 Task: Check the median days on the market of all home types in the last 5 years.
Action: Mouse moved to (818, 68)
Screenshot: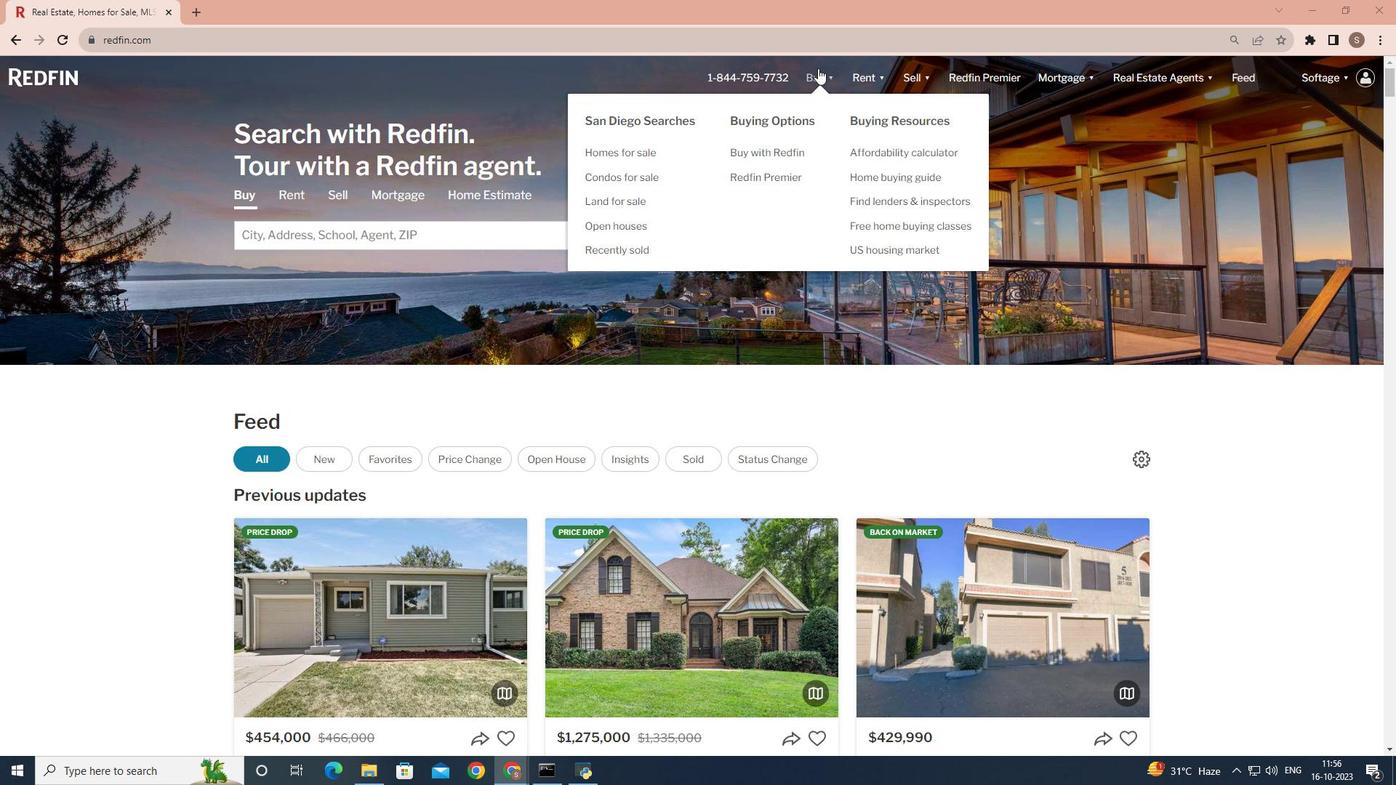 
Action: Mouse pressed left at (818, 68)
Screenshot: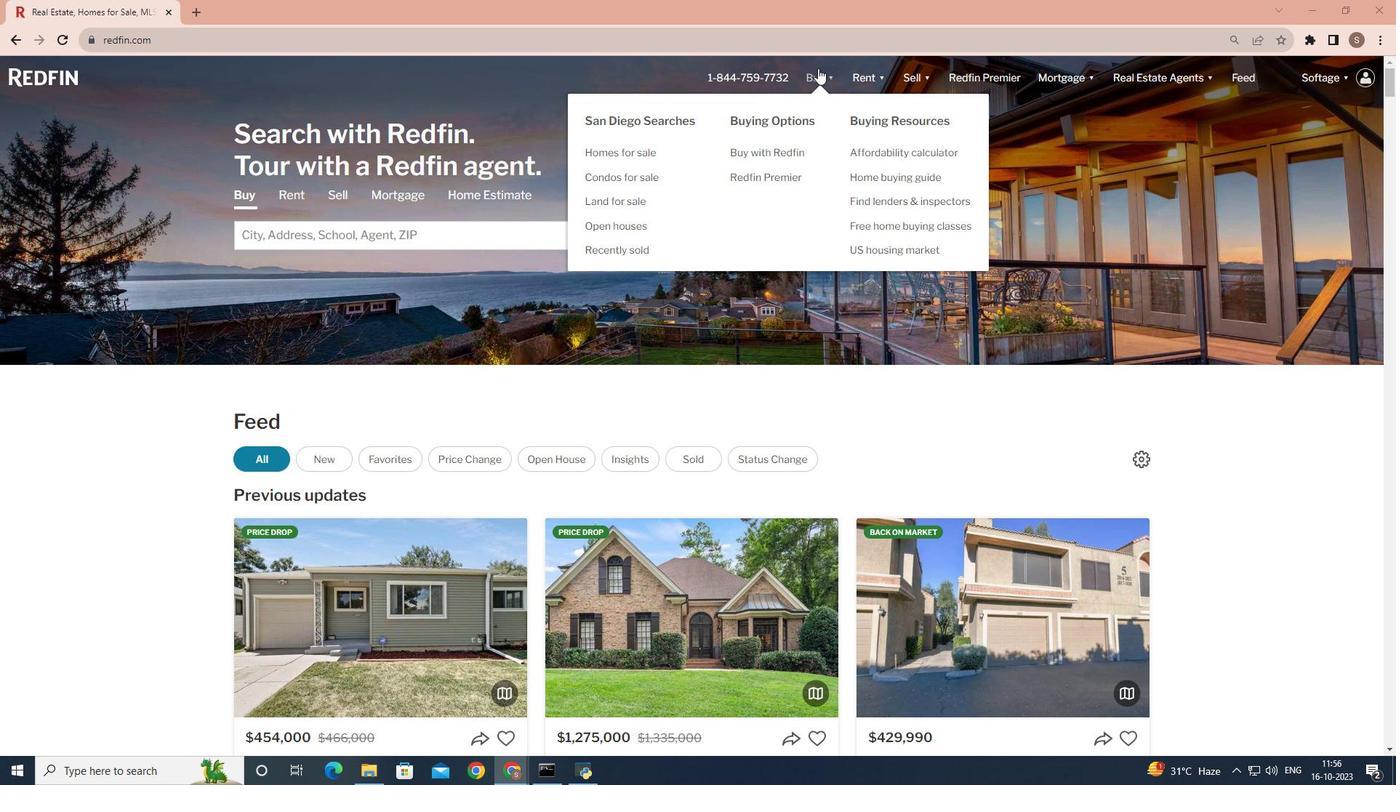
Action: Mouse moved to (481, 312)
Screenshot: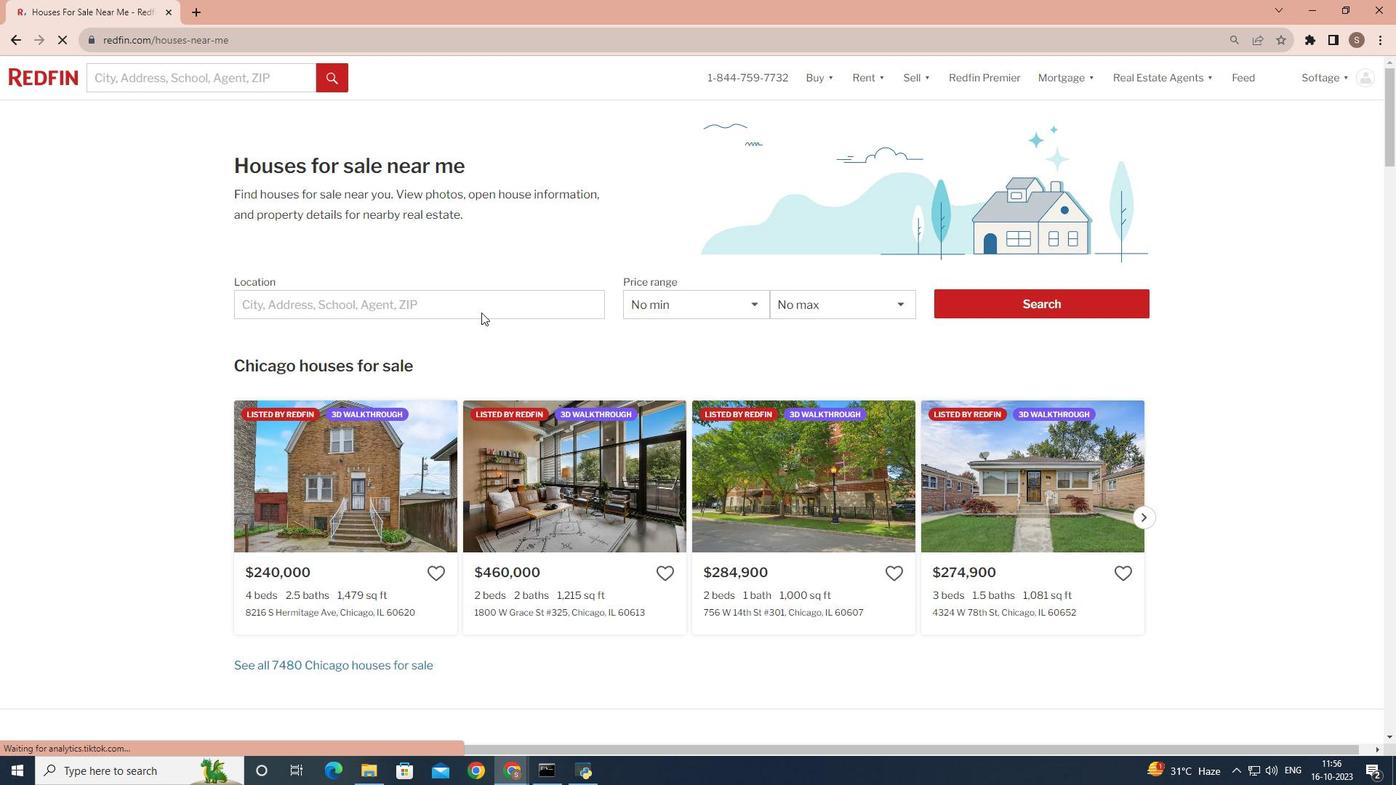 
Action: Mouse pressed left at (481, 312)
Screenshot: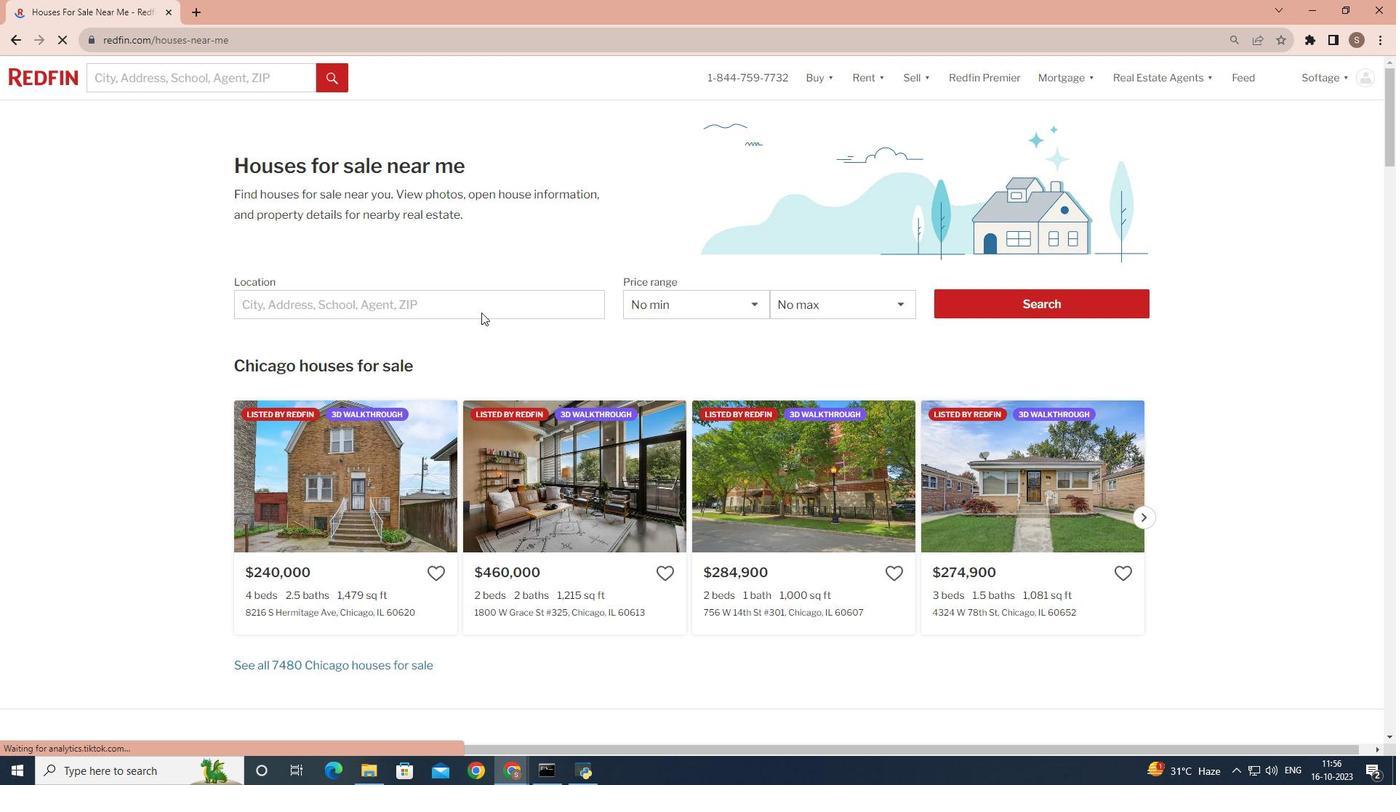 
Action: Mouse moved to (459, 304)
Screenshot: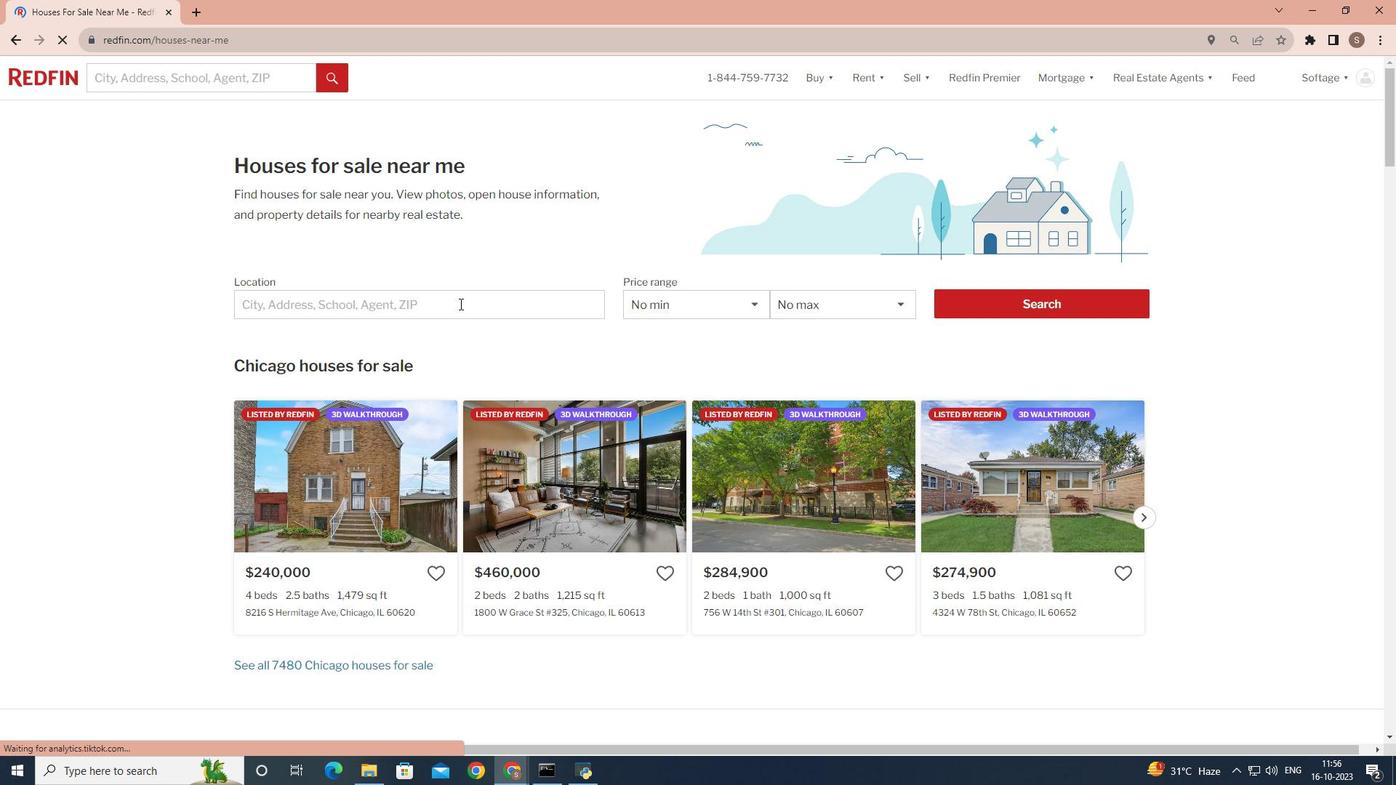
Action: Mouse pressed left at (459, 304)
Screenshot: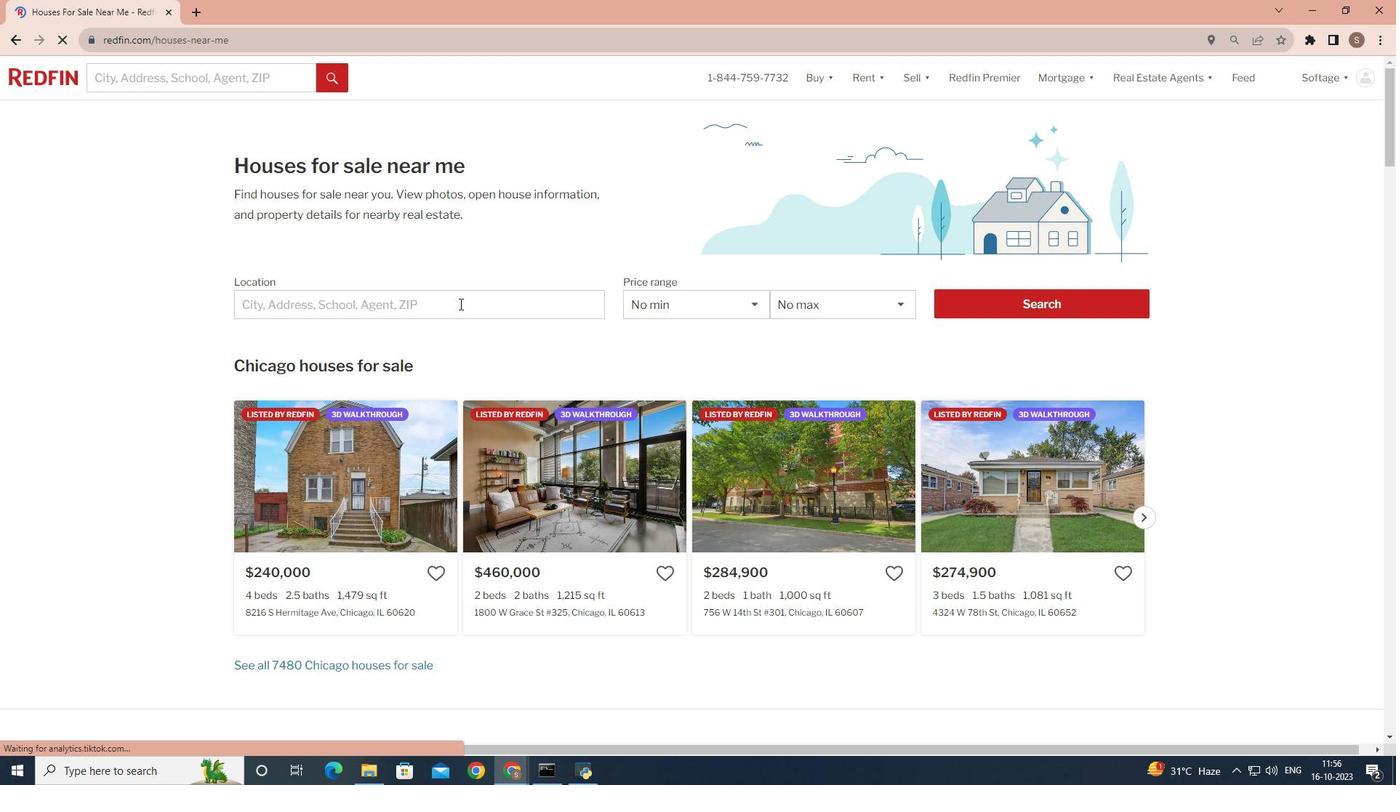 
Action: Mouse moved to (394, 304)
Screenshot: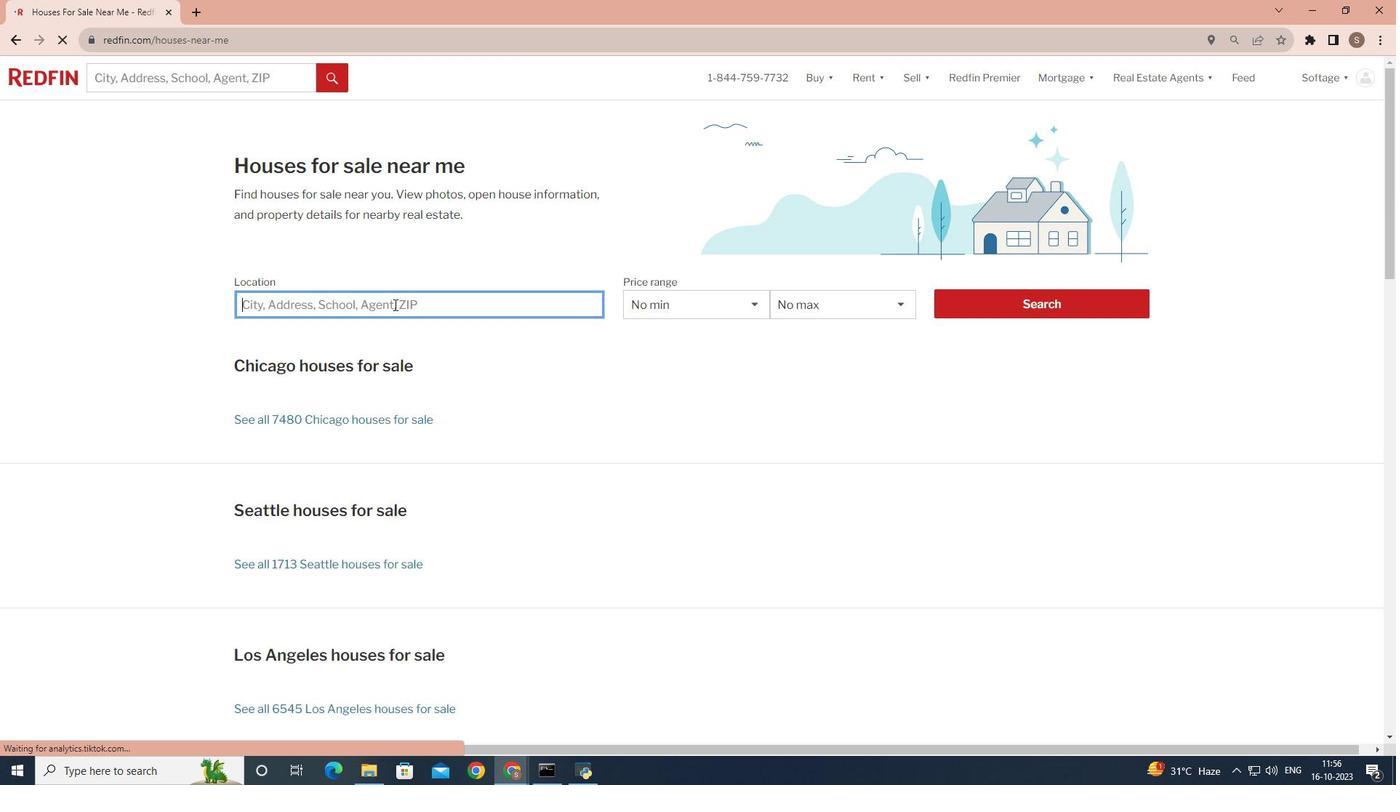 
Action: Key pressed <Key.shift>San<Key.space><Key.shift>Diego
Screenshot: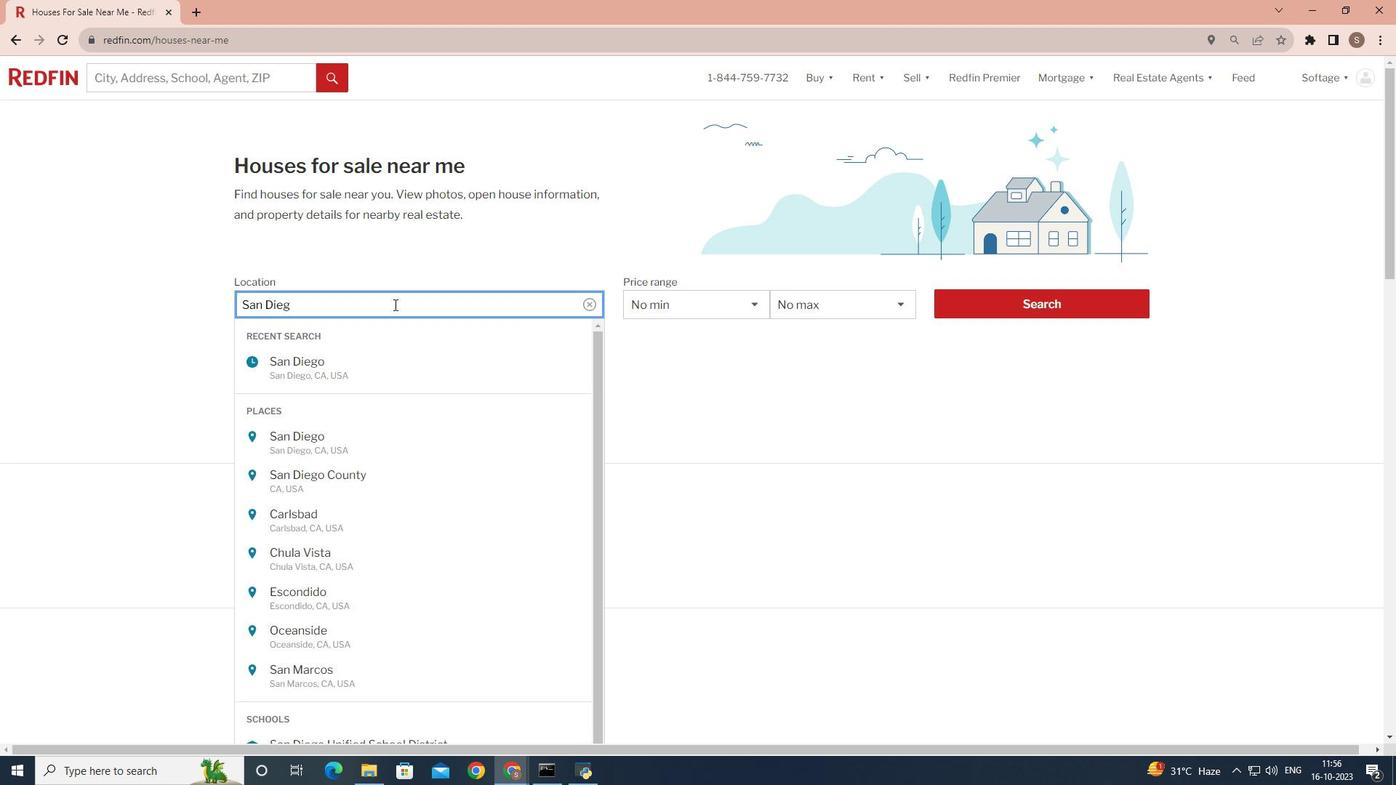 
Action: Mouse moved to (1019, 296)
Screenshot: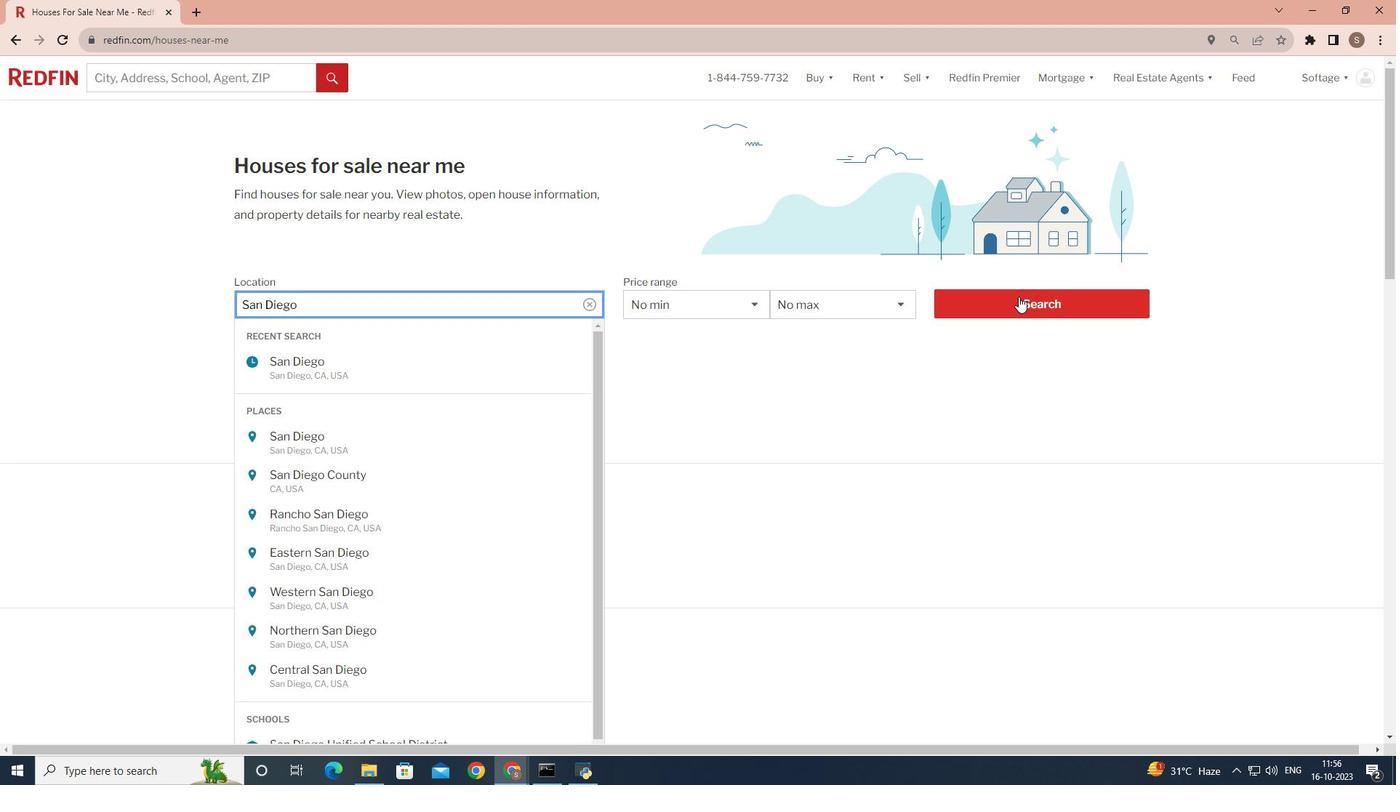 
Action: Mouse pressed left at (1019, 296)
Screenshot: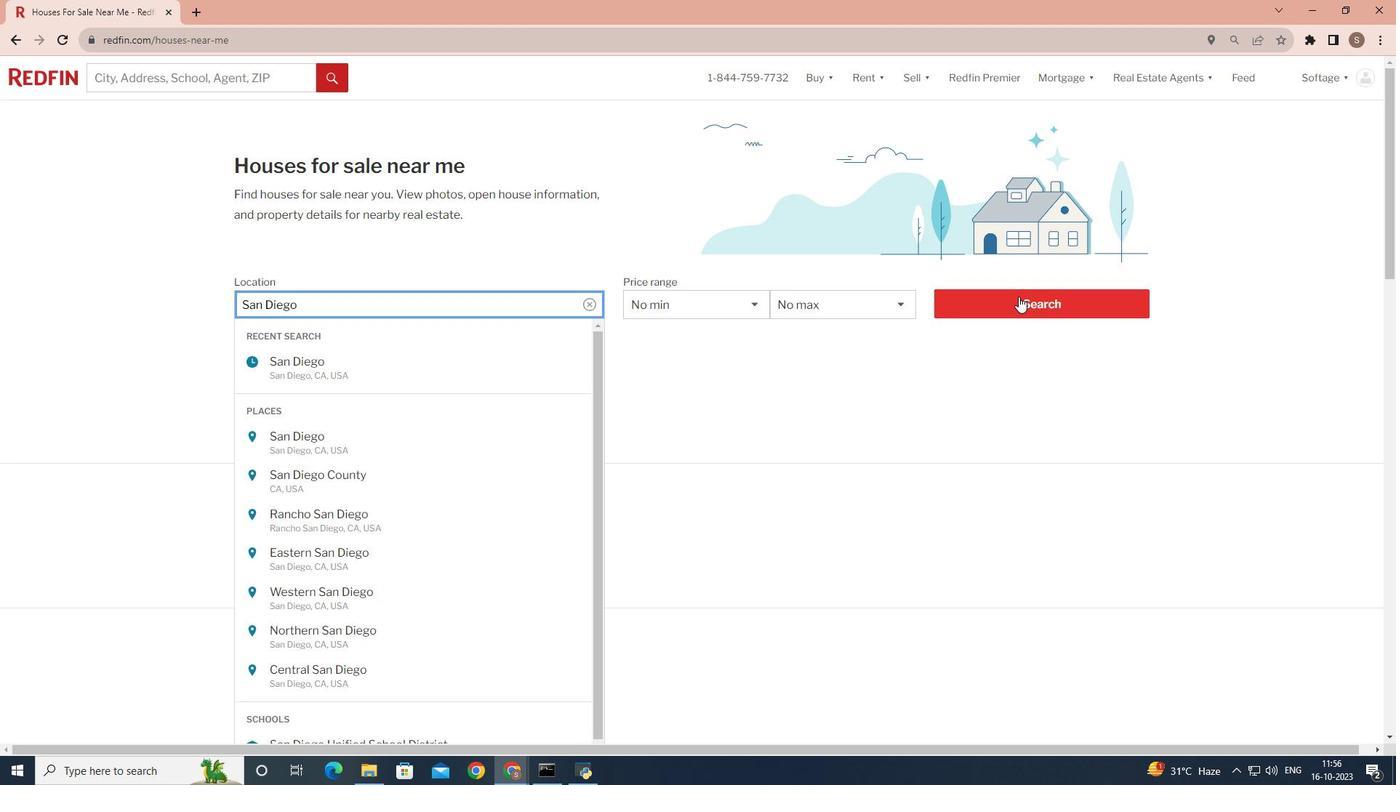 
Action: Mouse pressed left at (1019, 296)
Screenshot: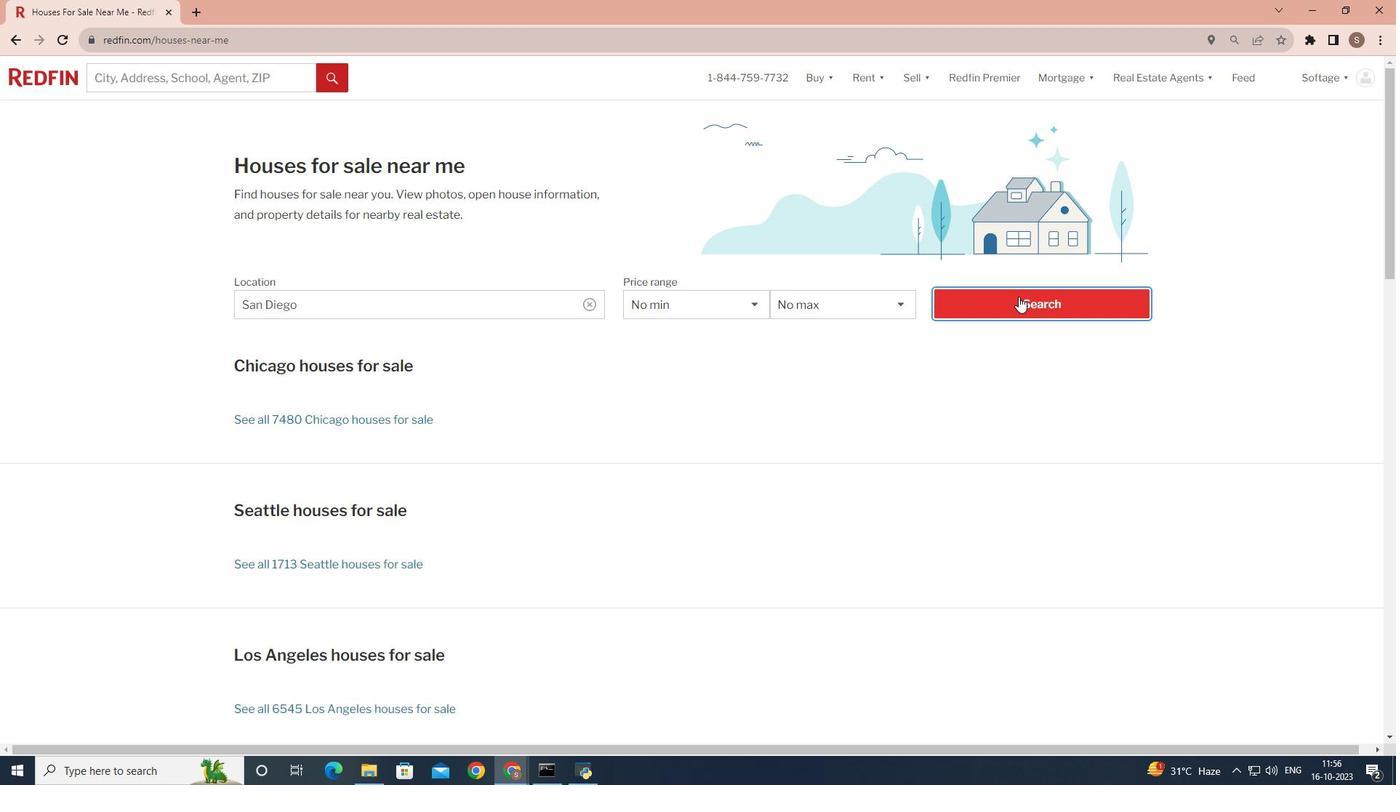 
Action: Mouse moved to (1222, 128)
Screenshot: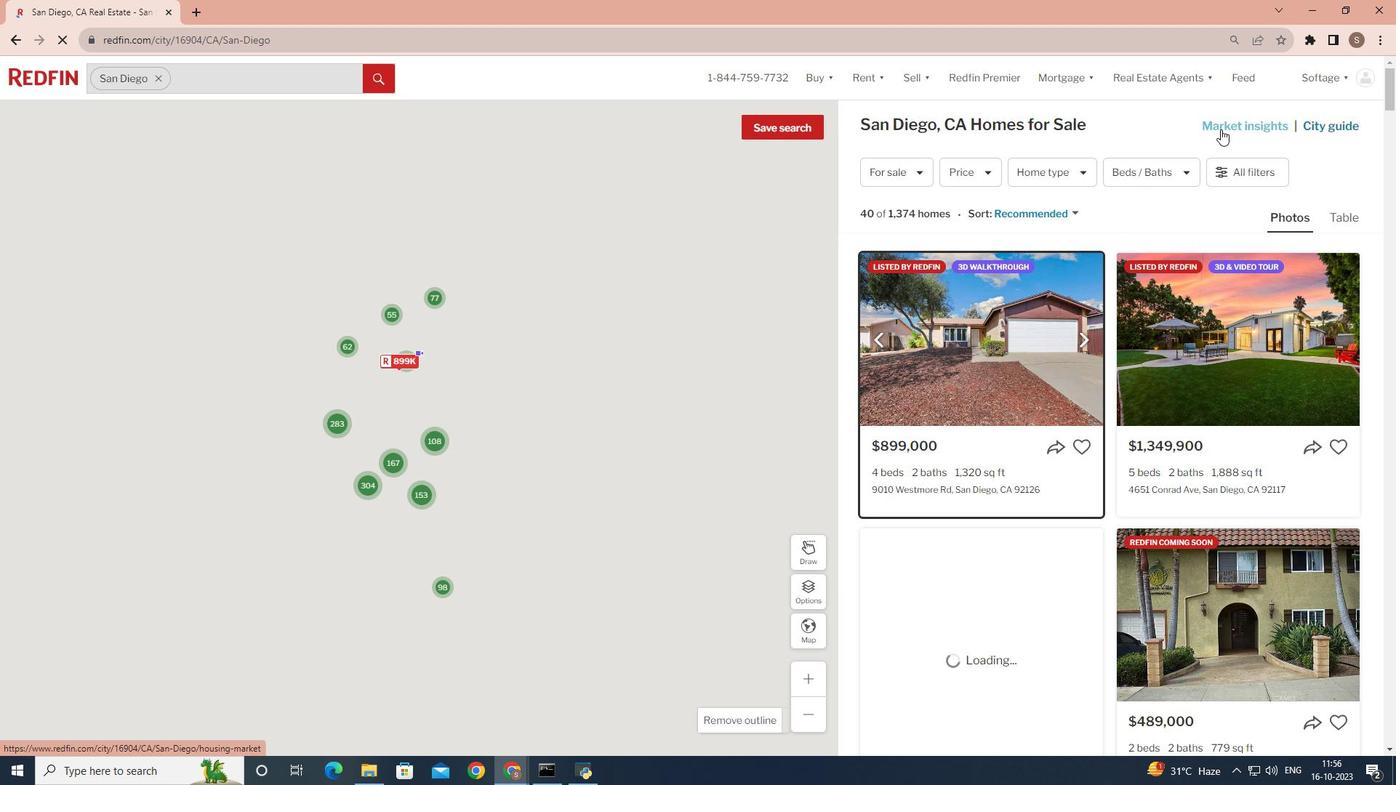 
Action: Mouse pressed left at (1222, 128)
Screenshot: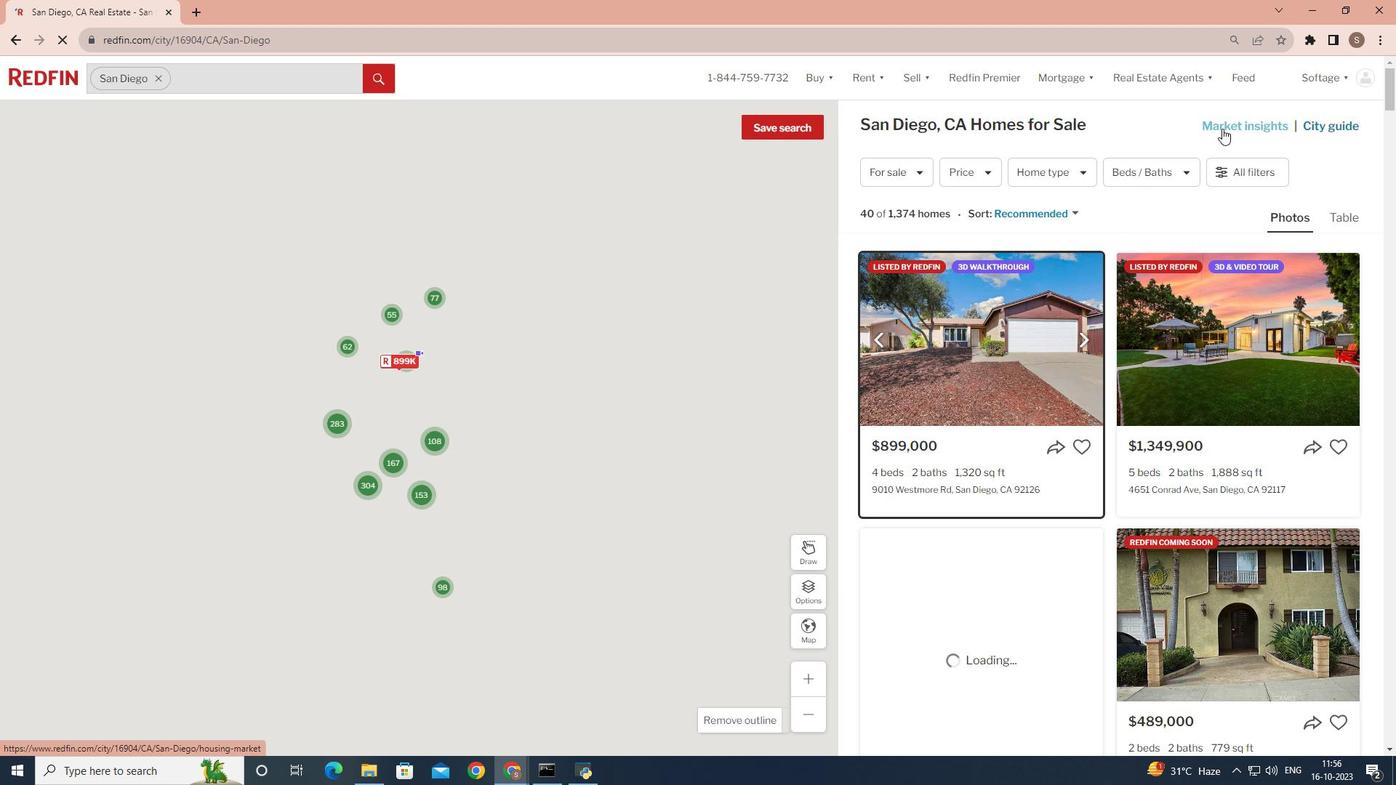 
Action: Mouse moved to (899, 459)
Screenshot: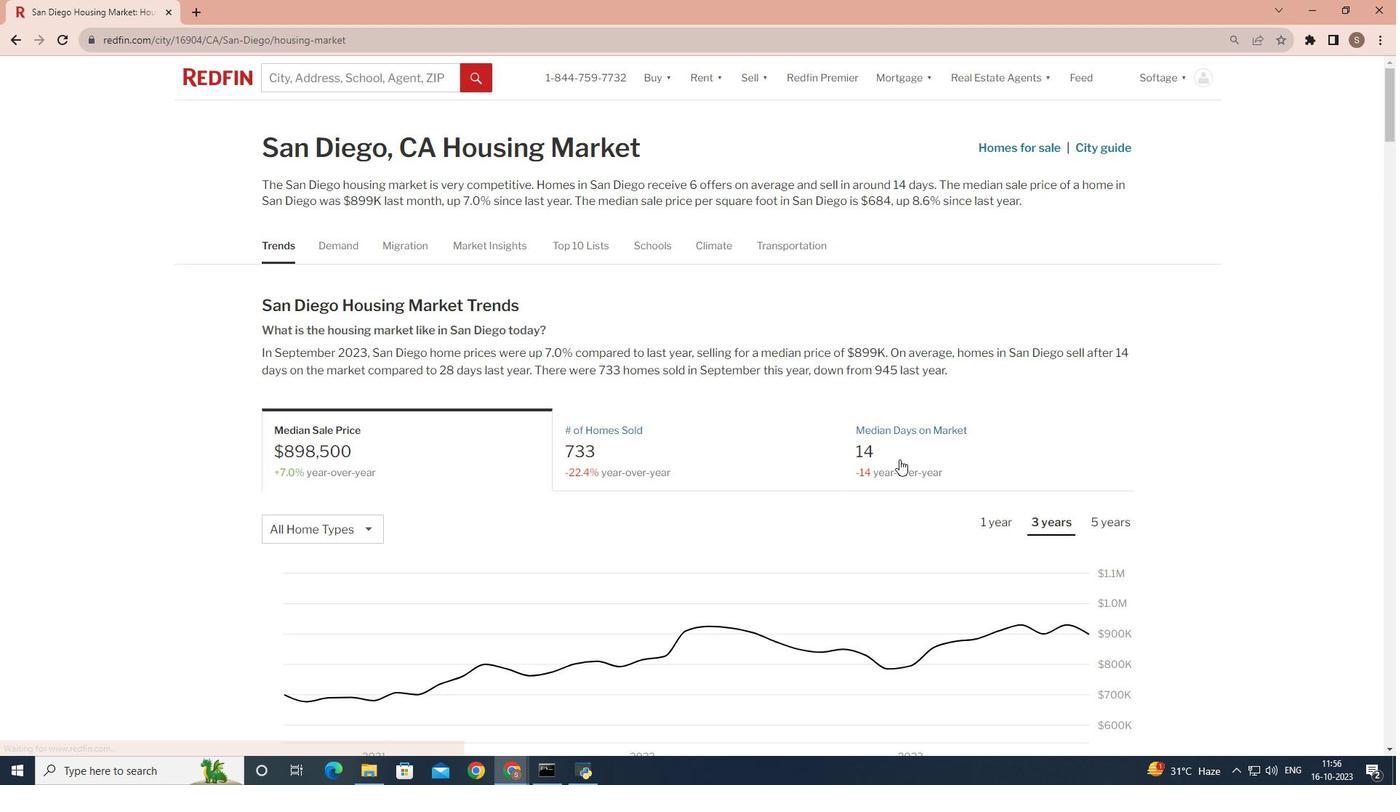 
Action: Mouse pressed left at (899, 459)
Screenshot: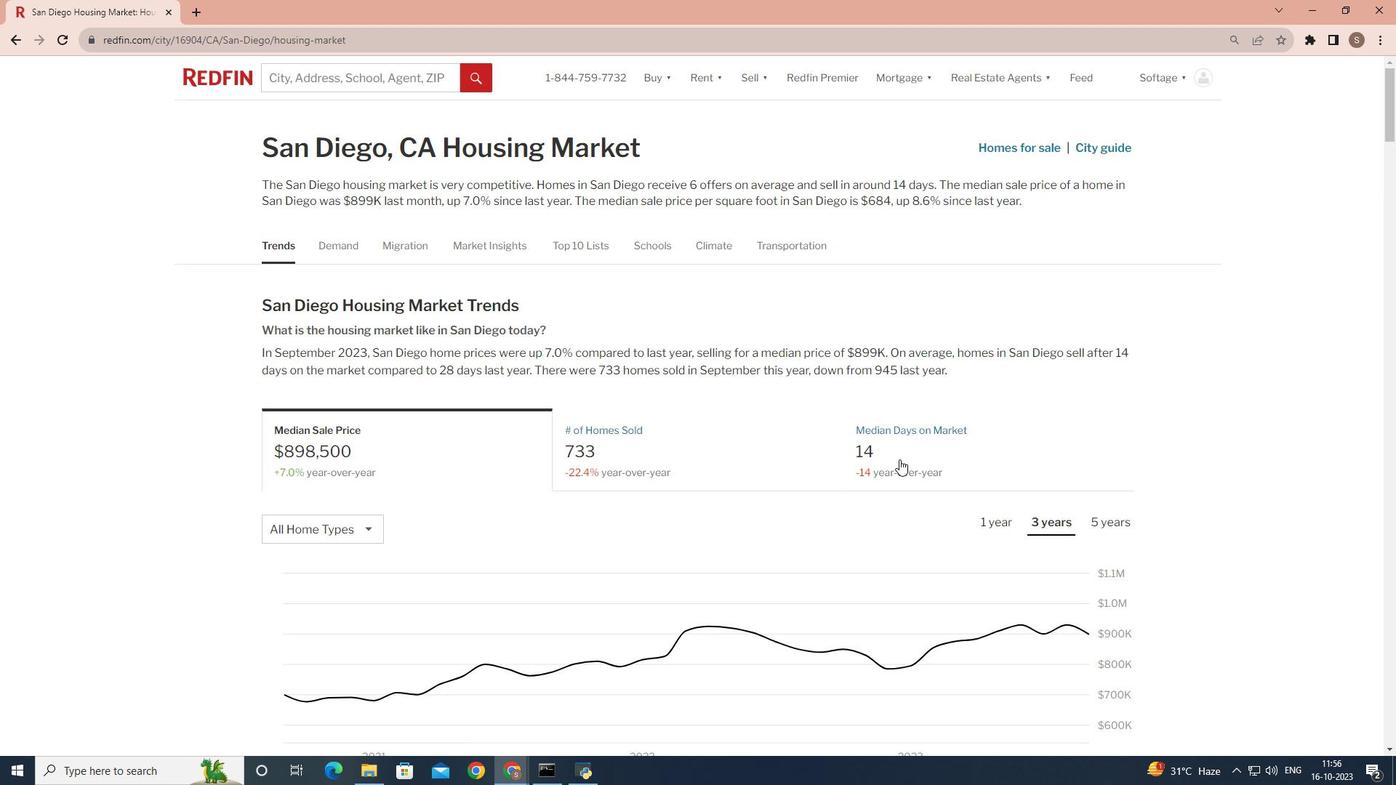
Action: Mouse moved to (377, 523)
Screenshot: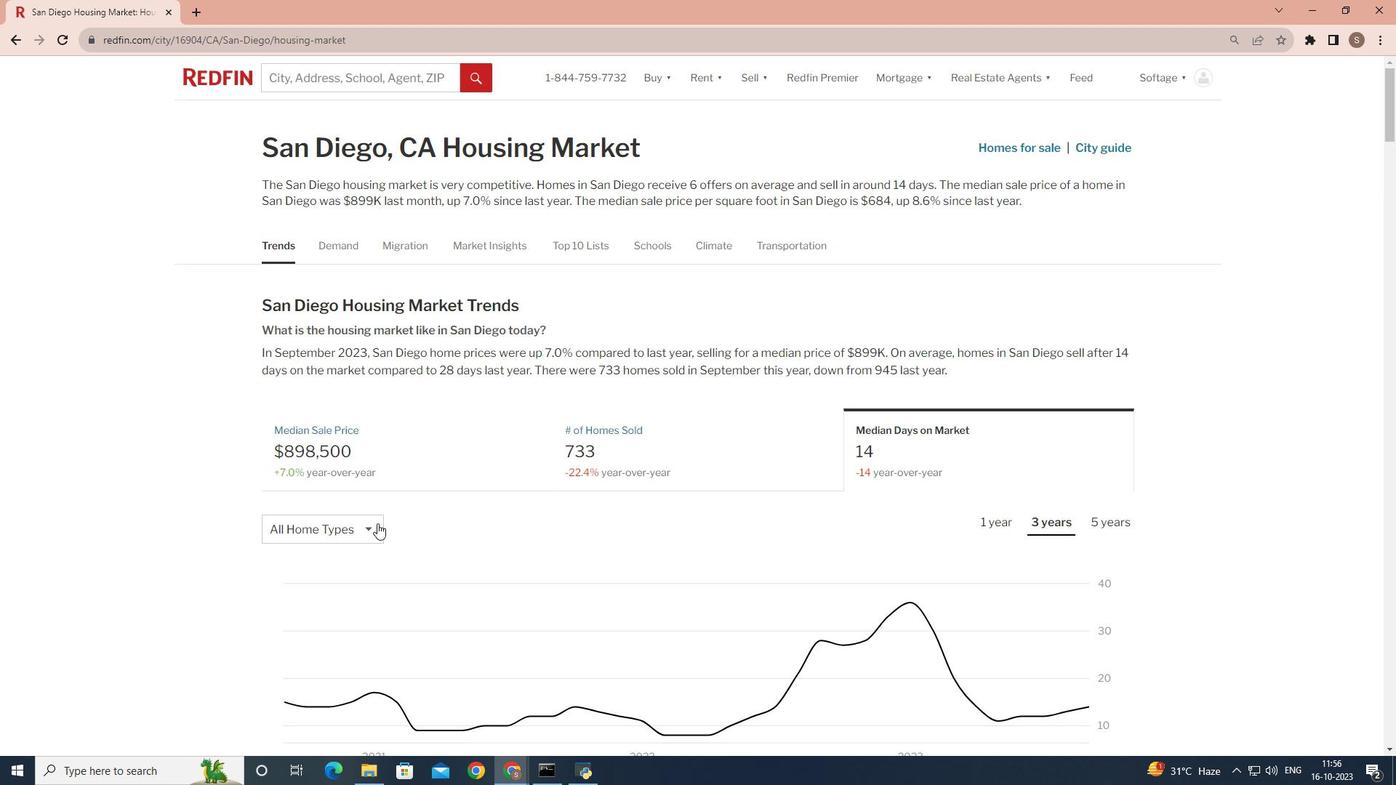 
Action: Mouse pressed left at (377, 523)
Screenshot: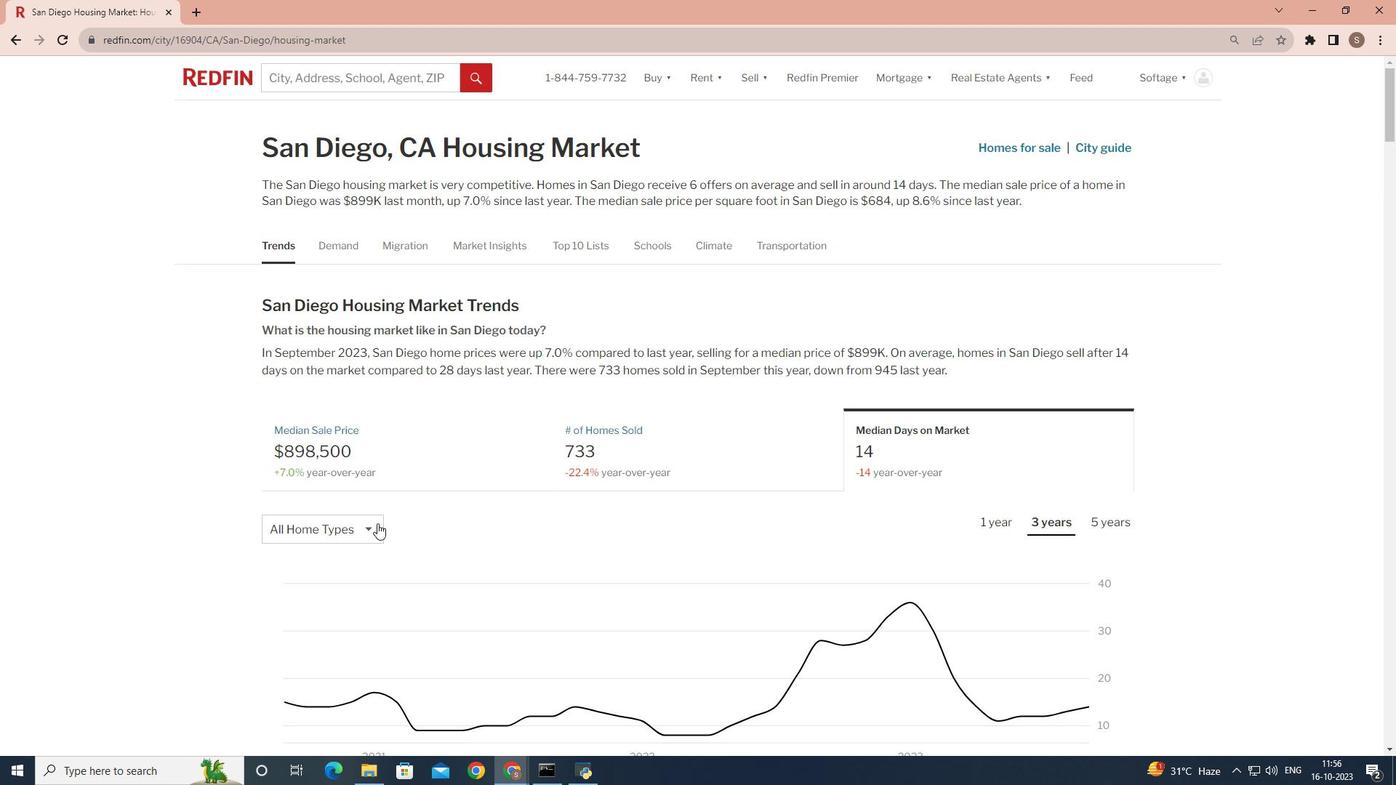 
Action: Mouse moved to (364, 560)
Screenshot: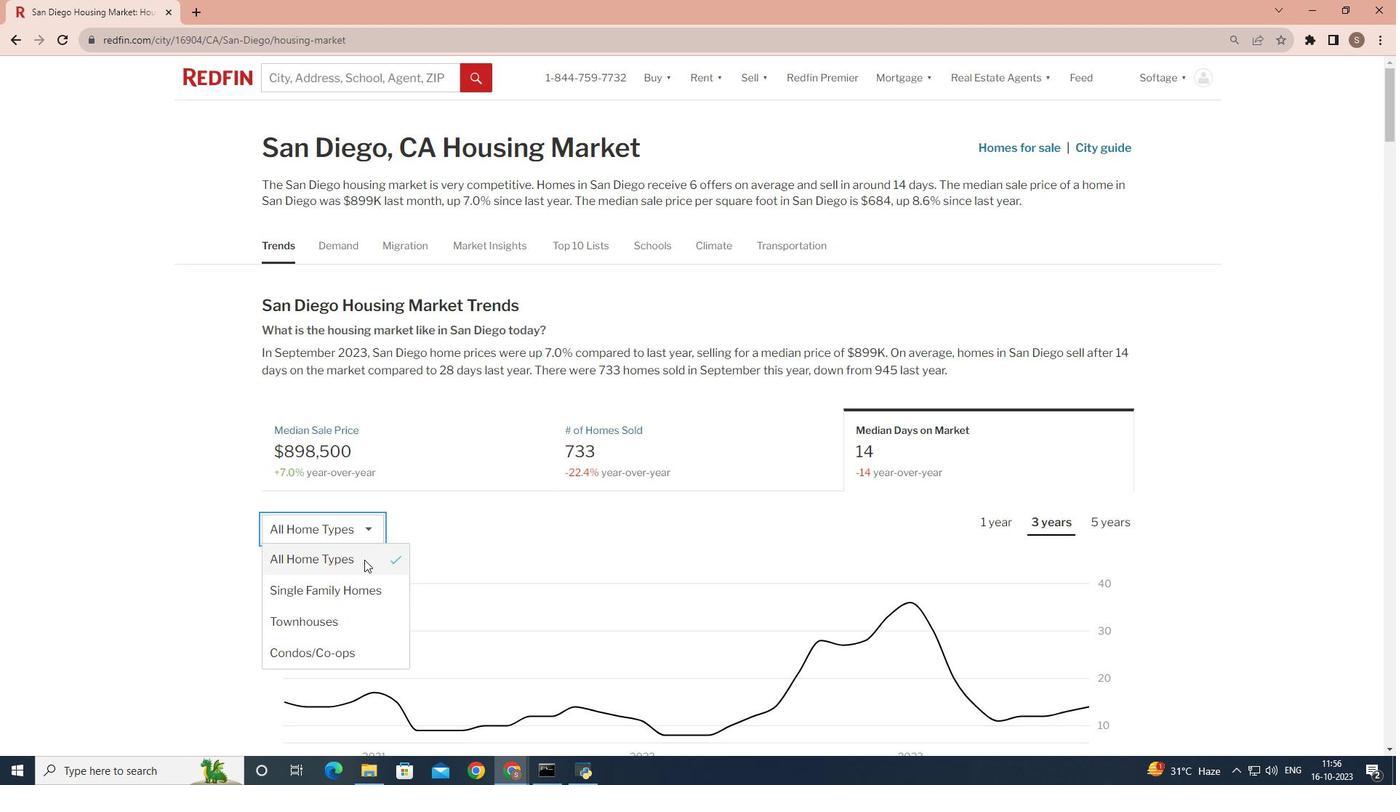 
Action: Mouse pressed left at (364, 560)
Screenshot: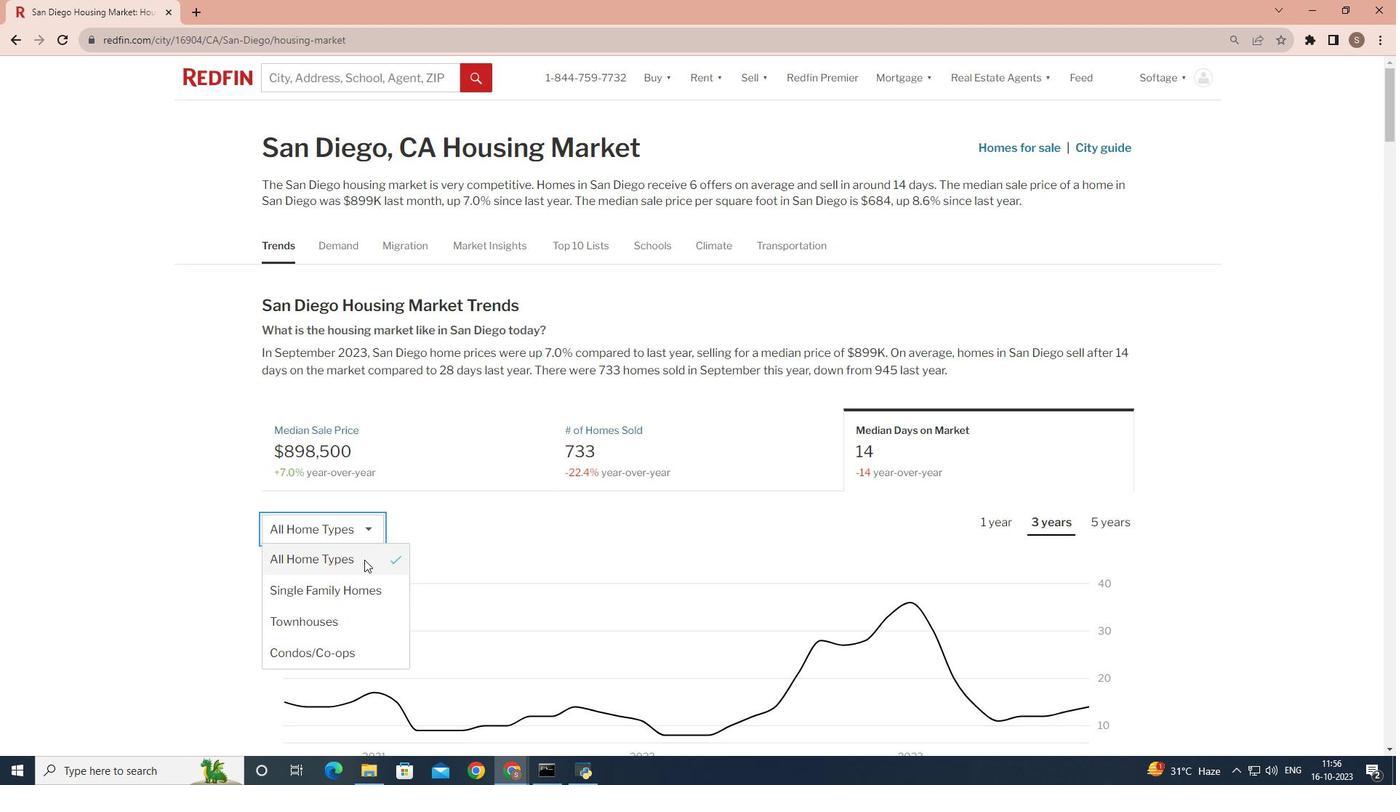 
Action: Mouse moved to (1124, 522)
Screenshot: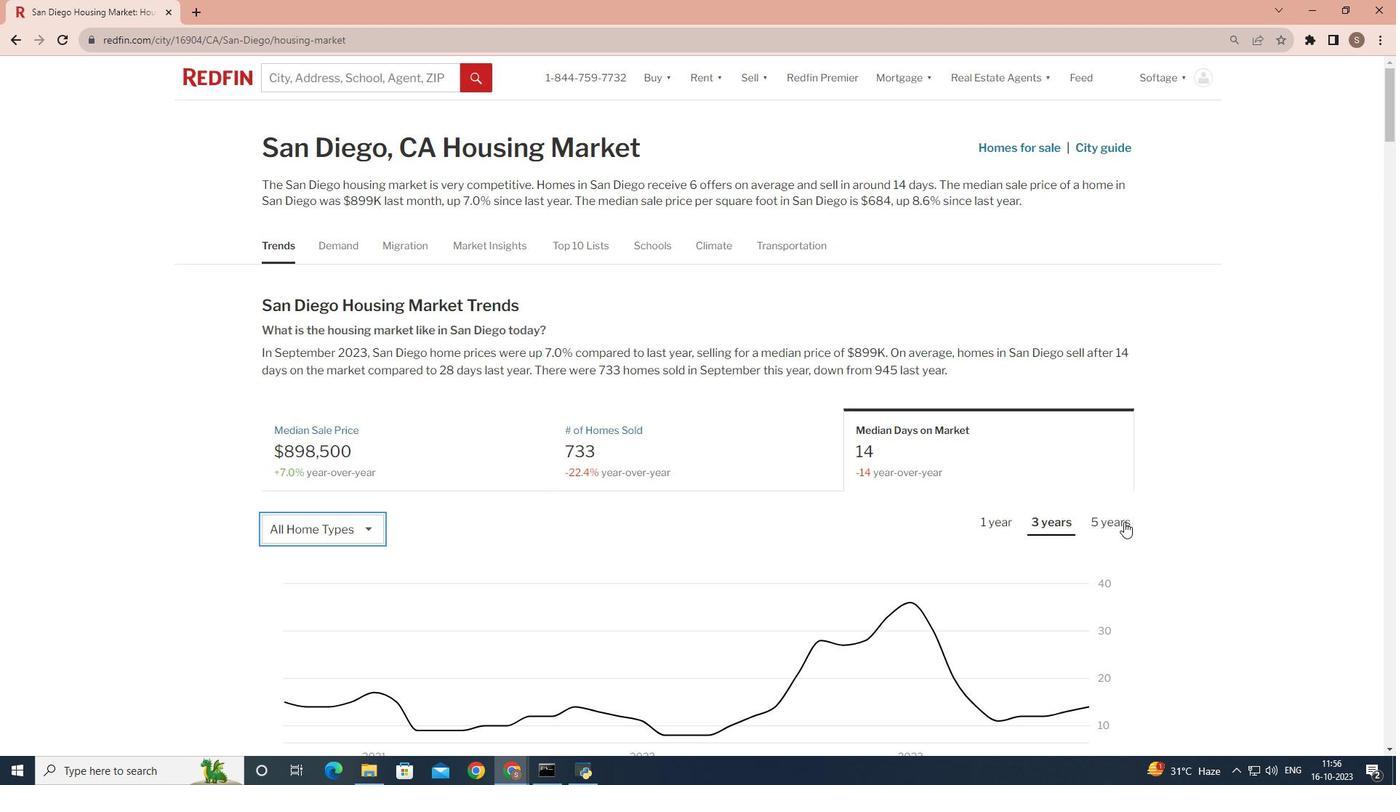 
Action: Mouse pressed left at (1124, 522)
Screenshot: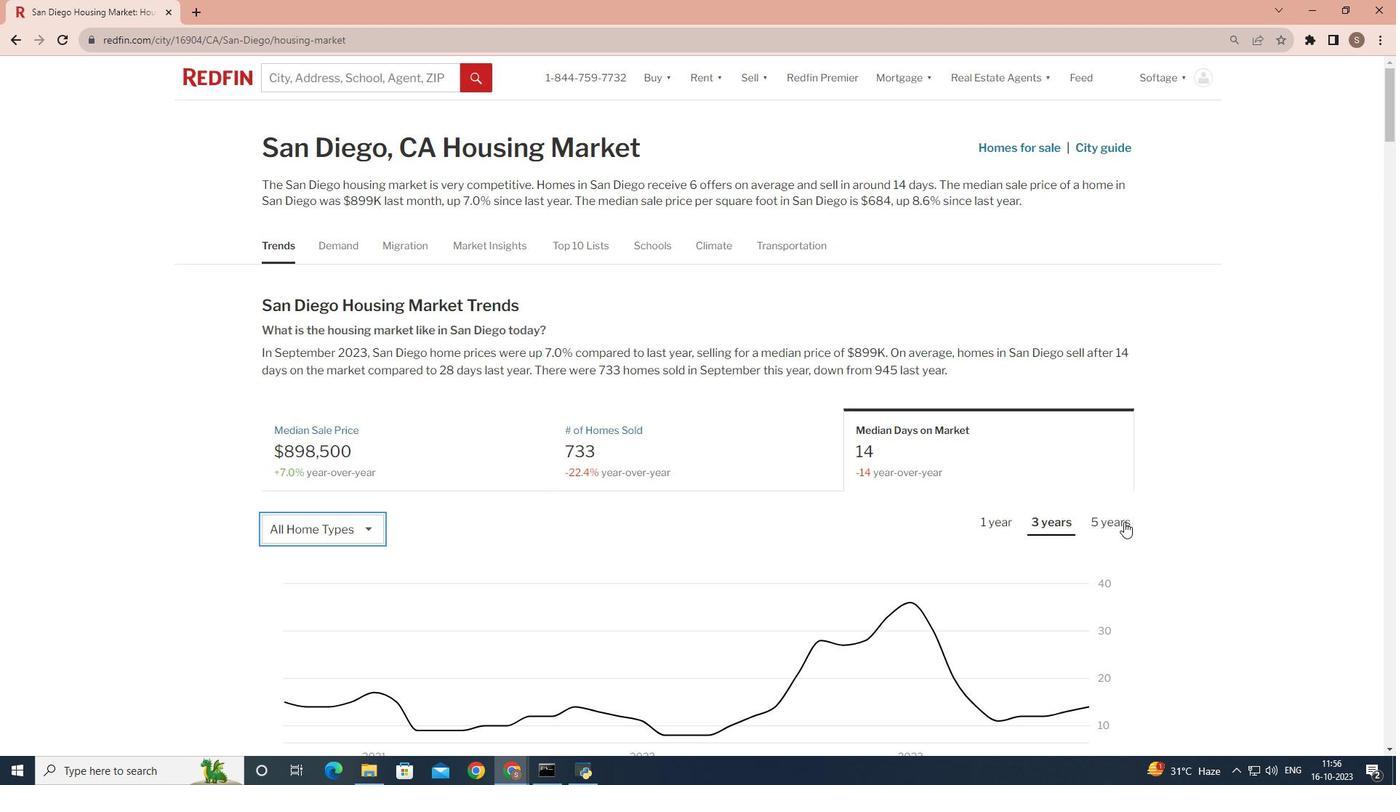 
Action: Mouse scrolled (1124, 521) with delta (0, 0)
Screenshot: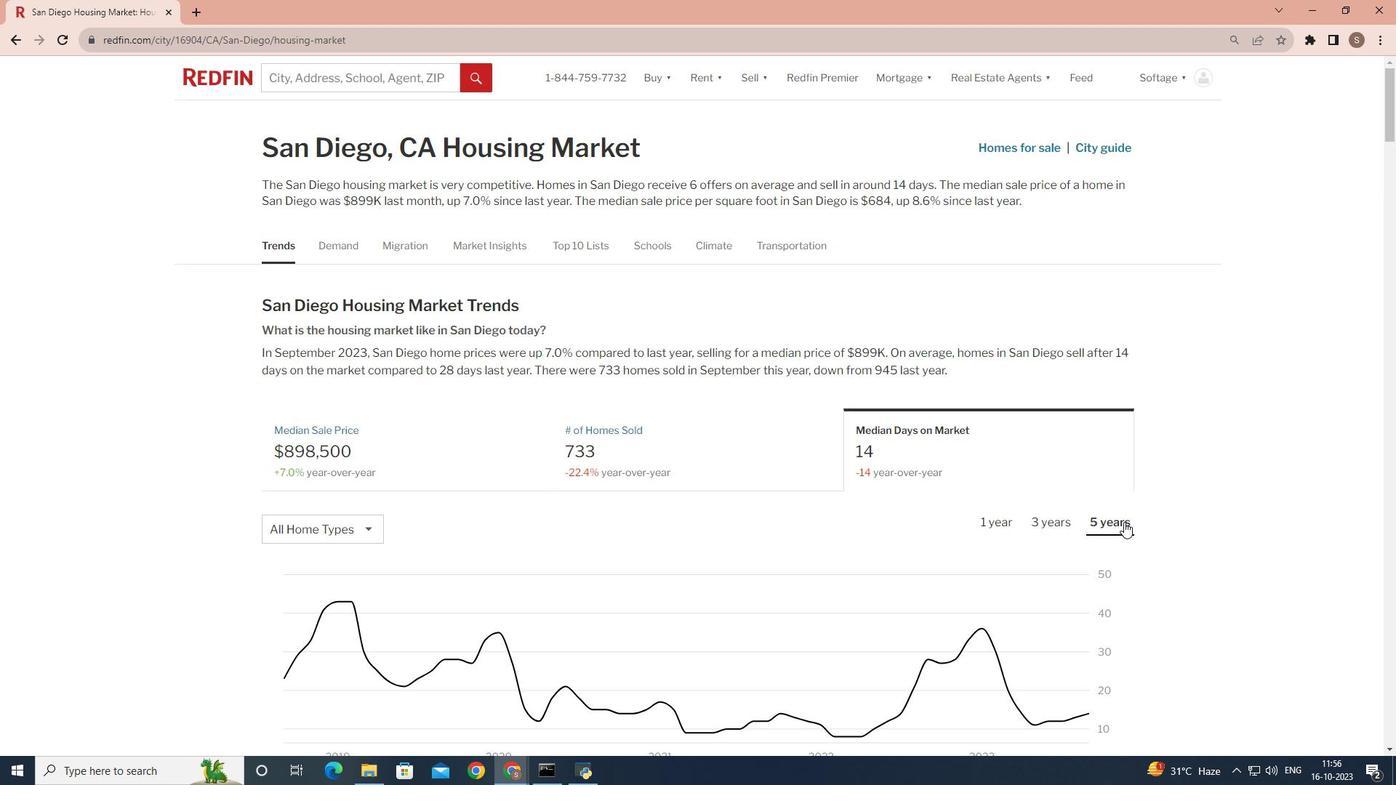 
Action: Mouse scrolled (1124, 521) with delta (0, 0)
Screenshot: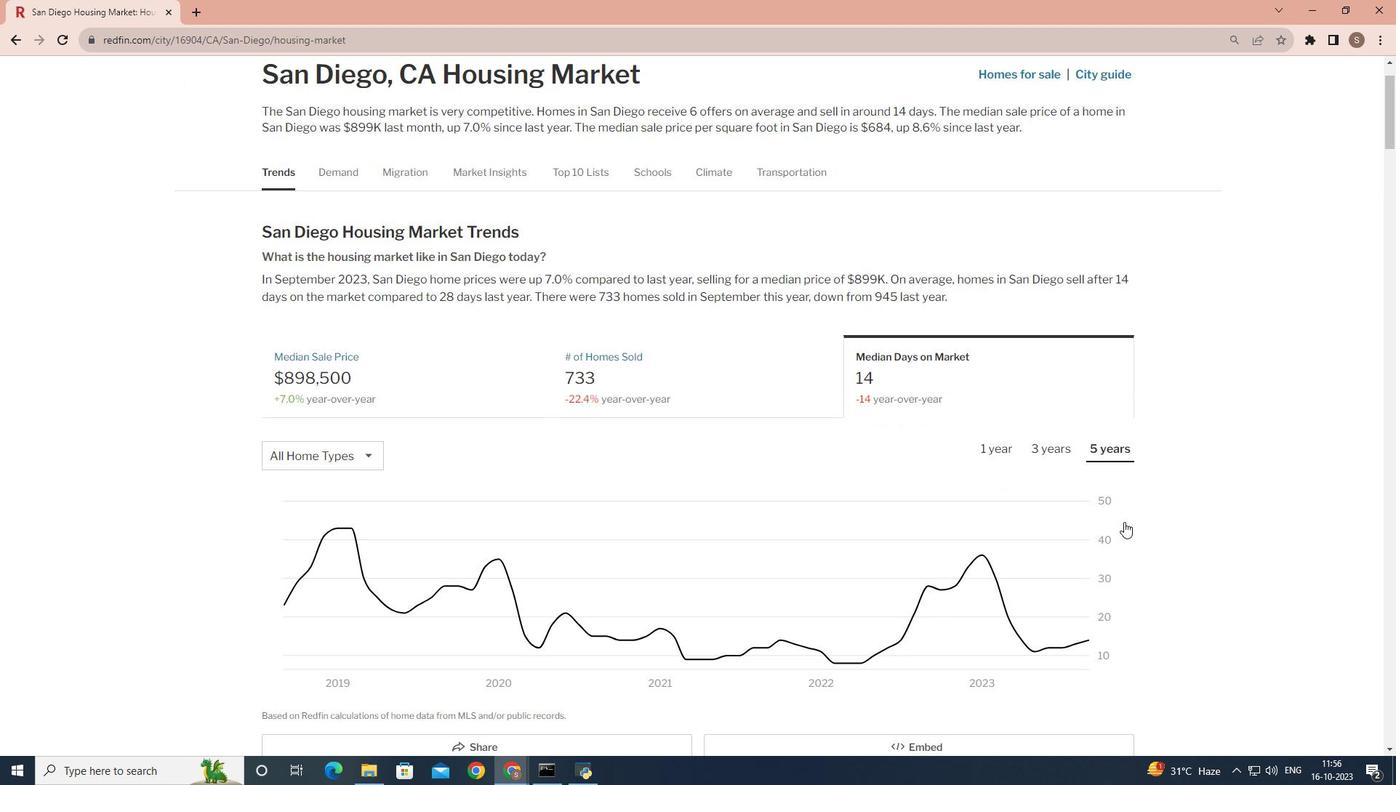 
